 Task: In the Contact  Autumn_Adams@colgate.com, Log Meeting with description: 'Participated in a strategic planning meeting to align sales strategies.'; Add date: '30 July, 2023', attach the document: Terms_and_conditions.doc. Logged in from softage.10@softage.net
Action: Mouse moved to (92, 66)
Screenshot: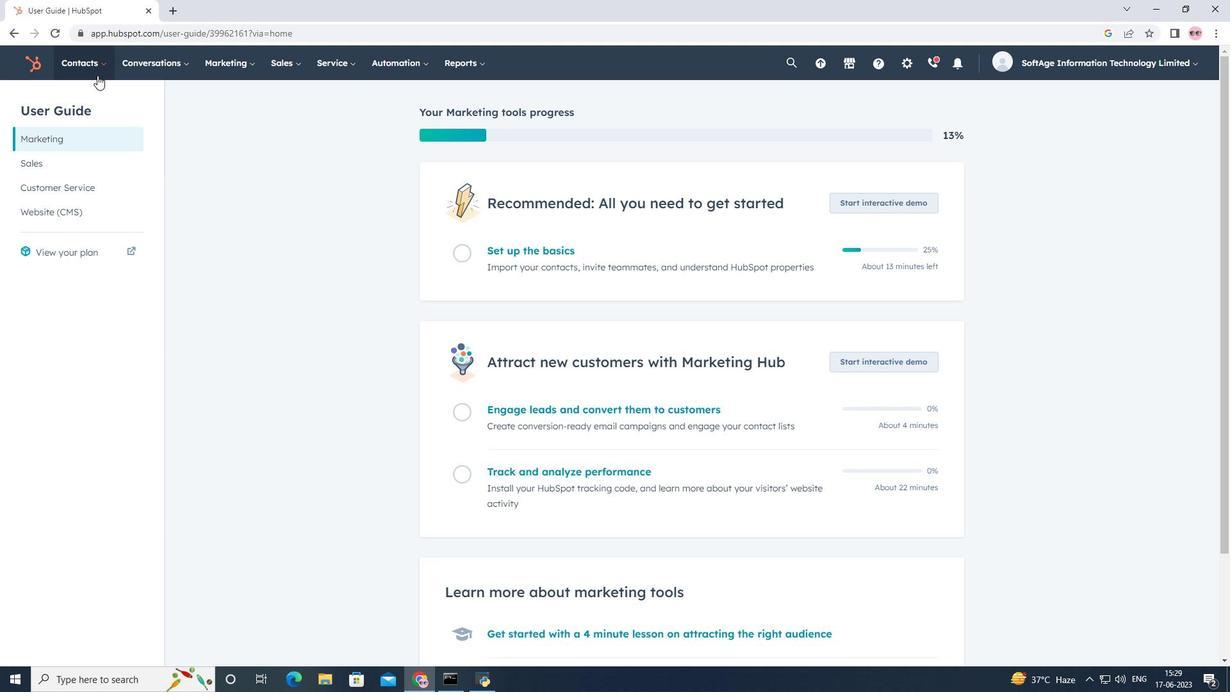 
Action: Mouse pressed left at (92, 66)
Screenshot: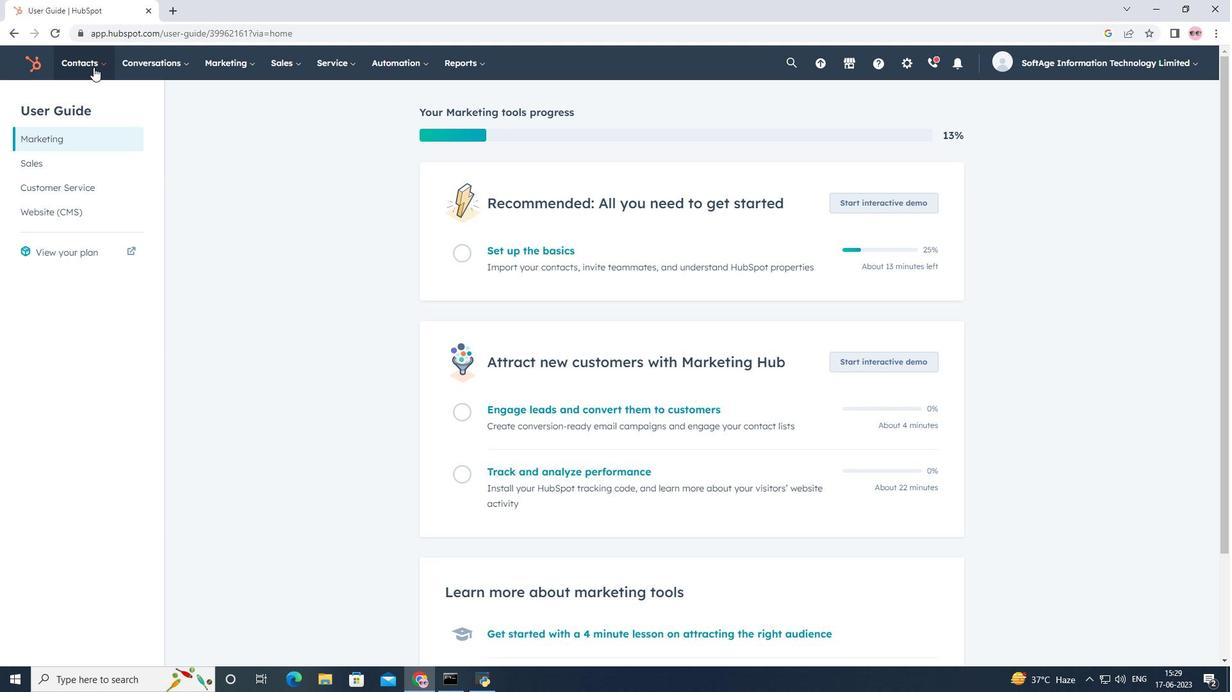 
Action: Mouse moved to (101, 99)
Screenshot: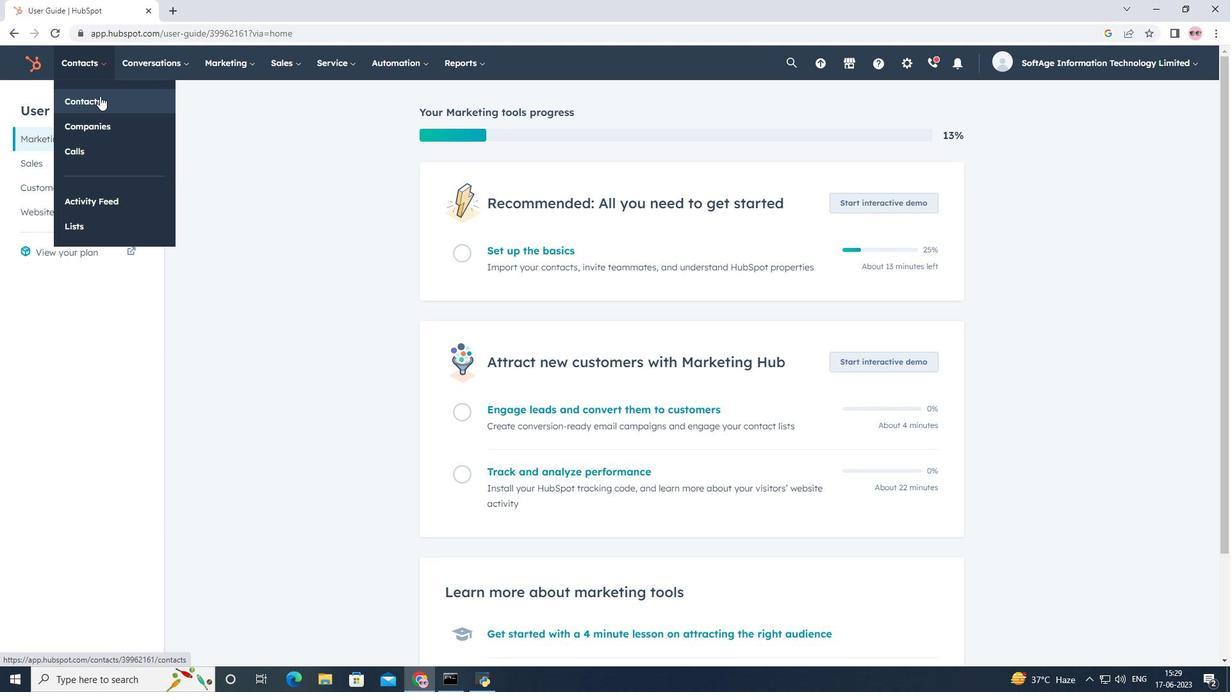 
Action: Mouse pressed left at (101, 99)
Screenshot: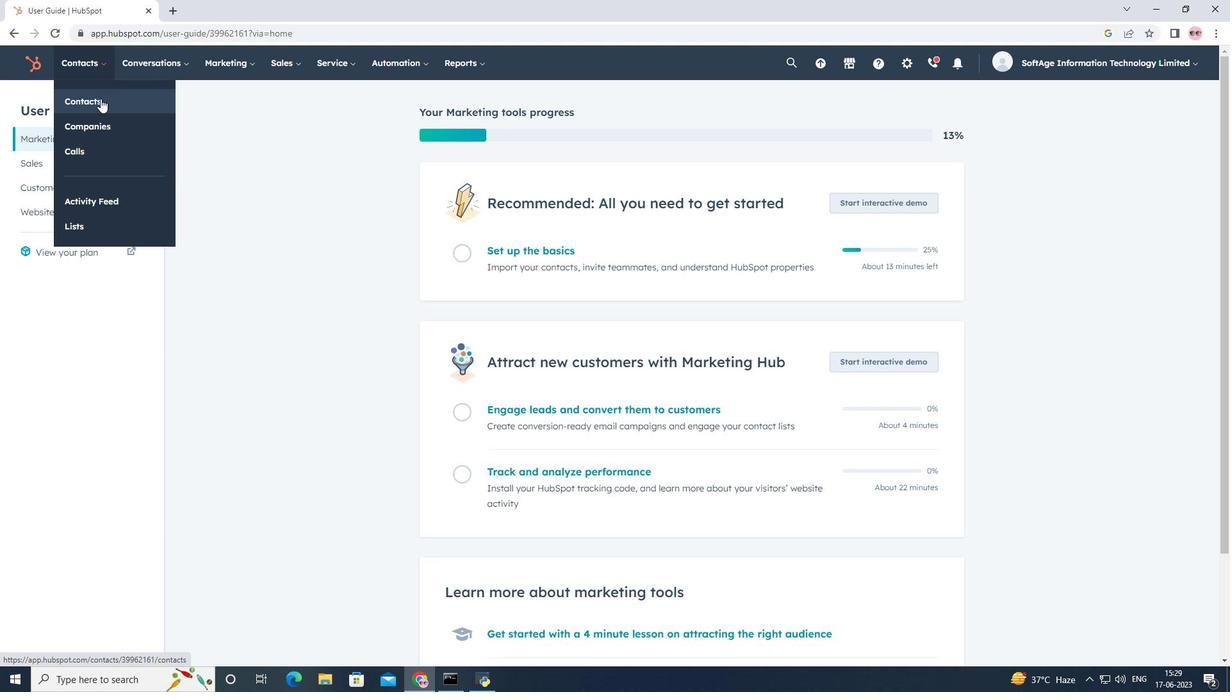 
Action: Mouse moved to (143, 207)
Screenshot: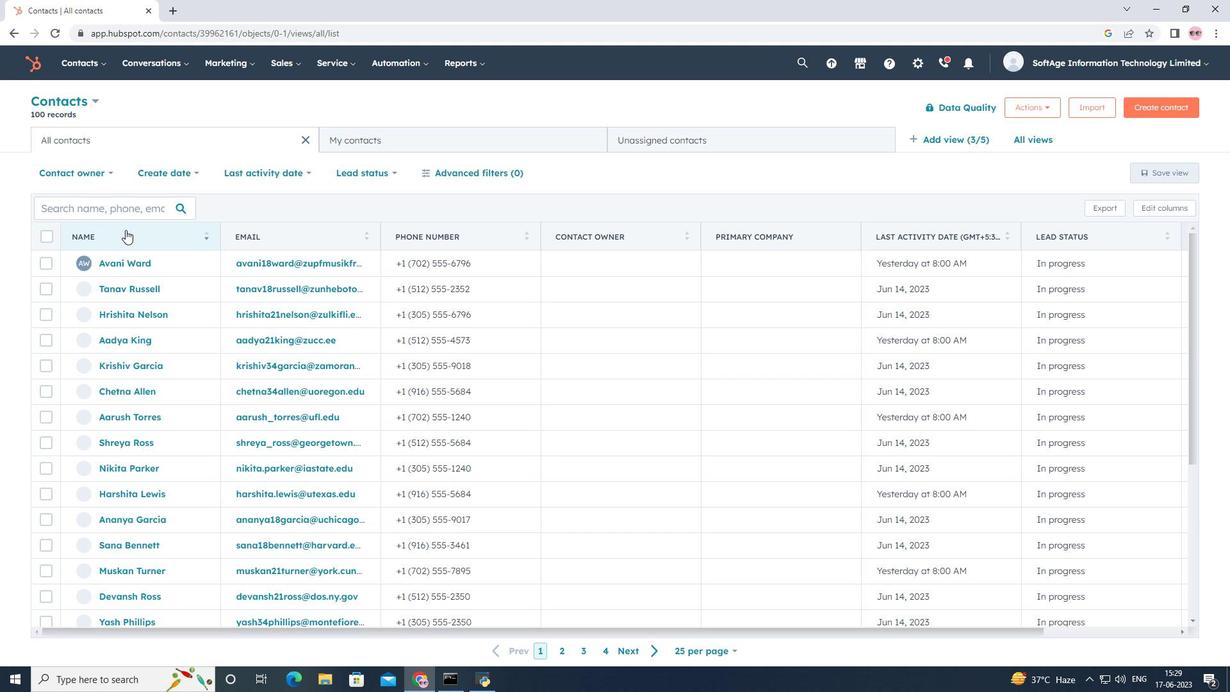 
Action: Mouse pressed left at (143, 207)
Screenshot: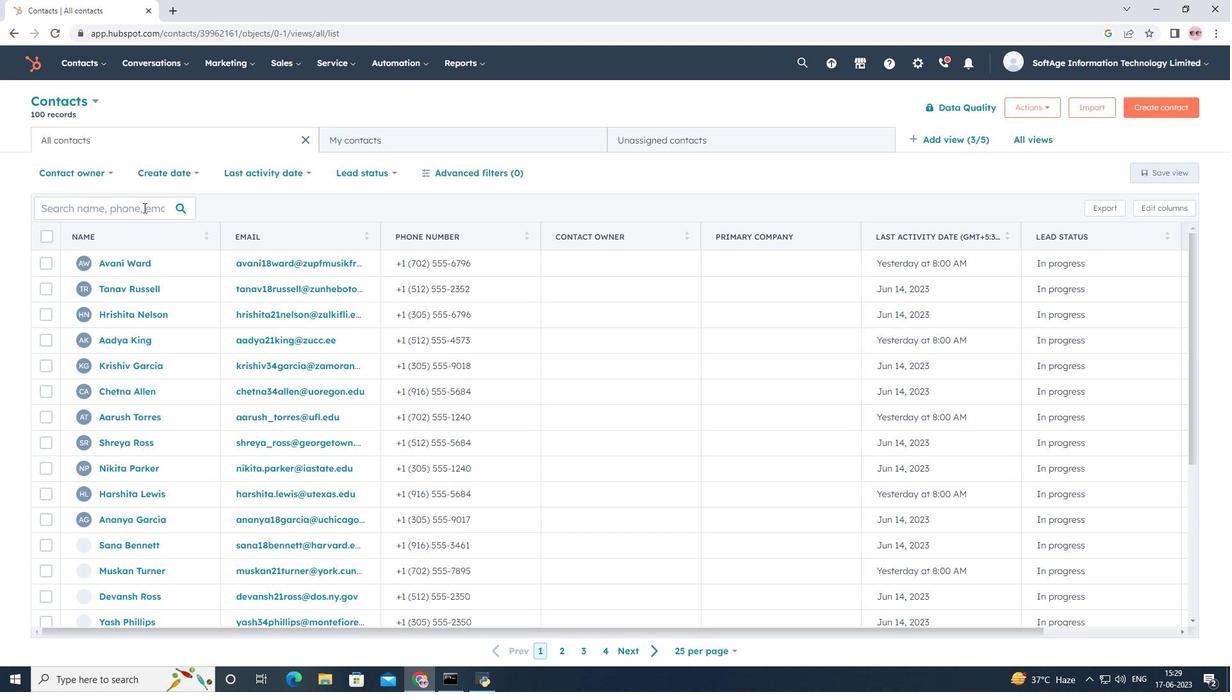 
Action: Key pressed <Key.shift>Autumn<Key.shift><Key.shift><Key.shift><Key.shift><Key.shift><Key.shift><Key.shift><Key.shift><Key.shift>_<Key.shift>Adams<Key.shift><Key.shift><Key.shift>@colgate.com
Screenshot: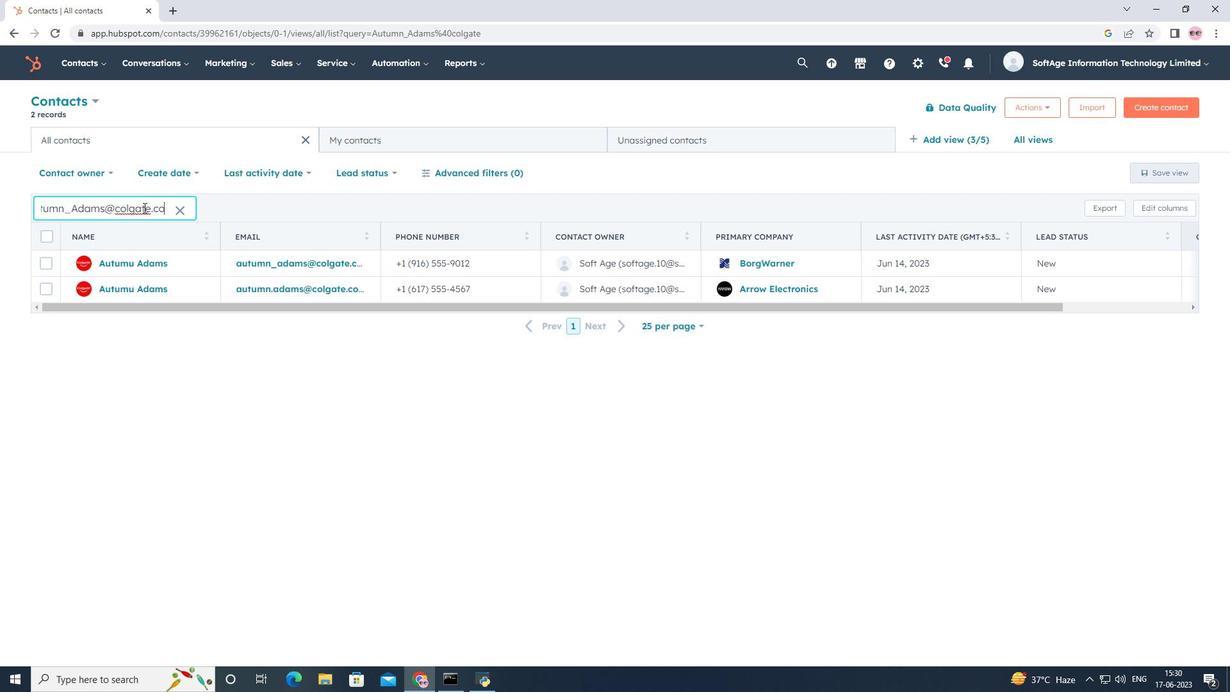 
Action: Mouse moved to (143, 268)
Screenshot: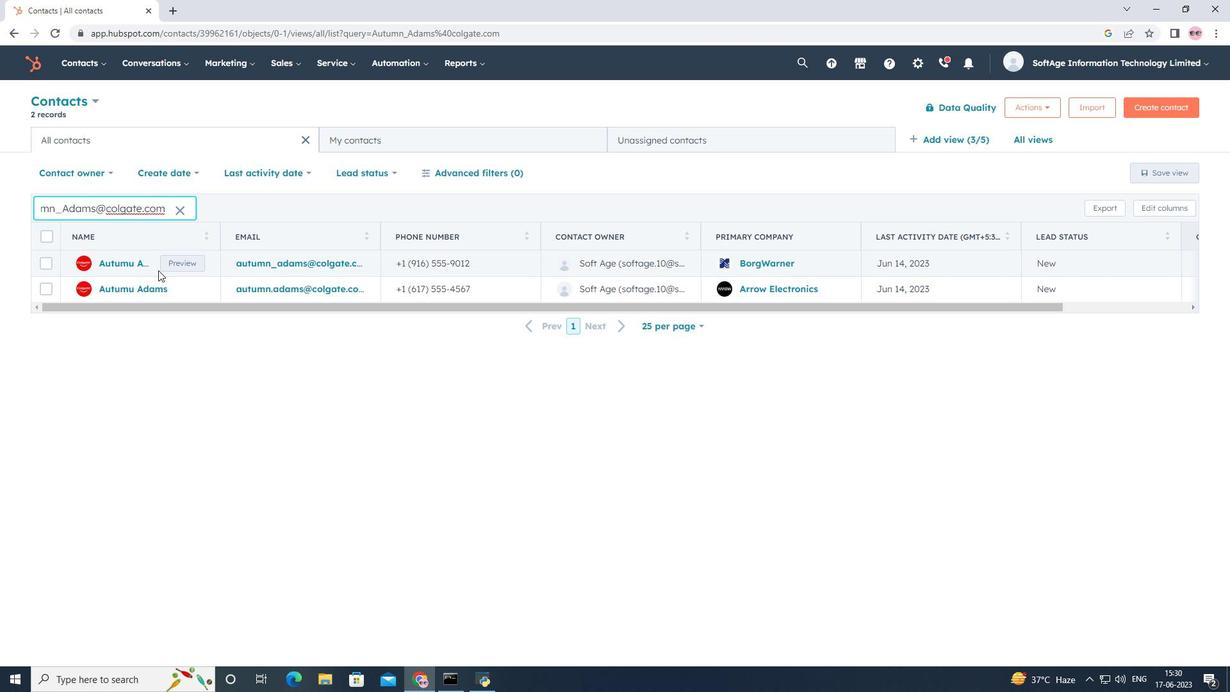 
Action: Mouse pressed left at (143, 268)
Screenshot: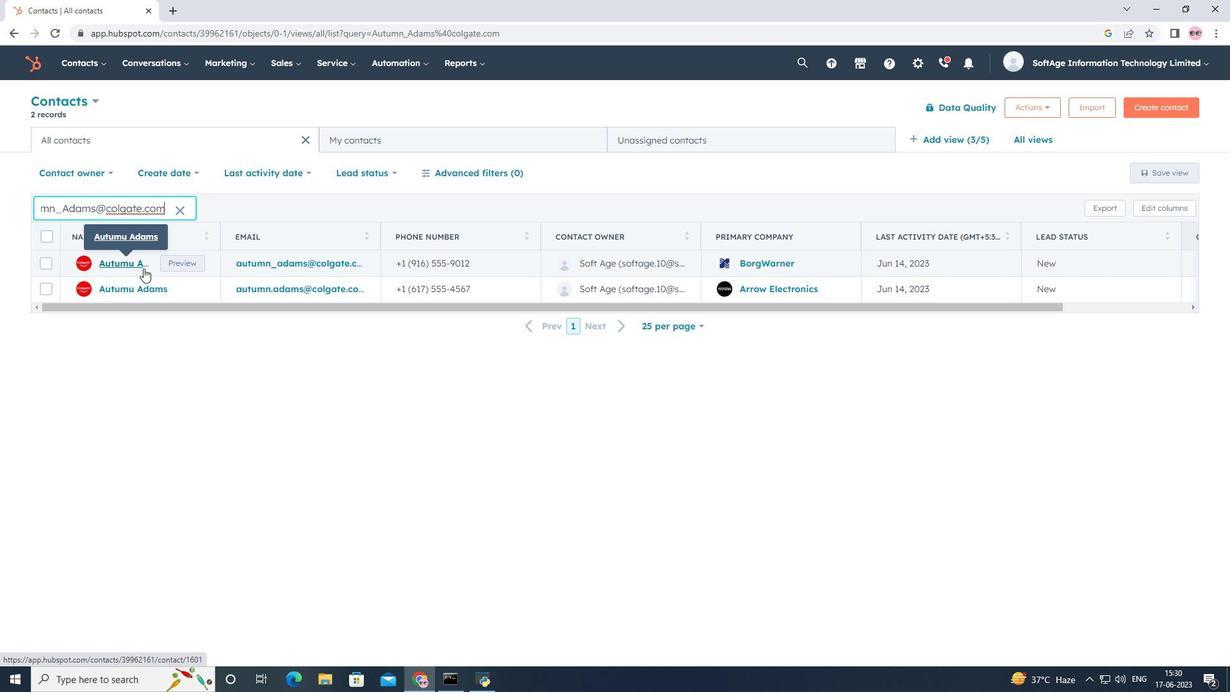 
Action: Mouse moved to (250, 262)
Screenshot: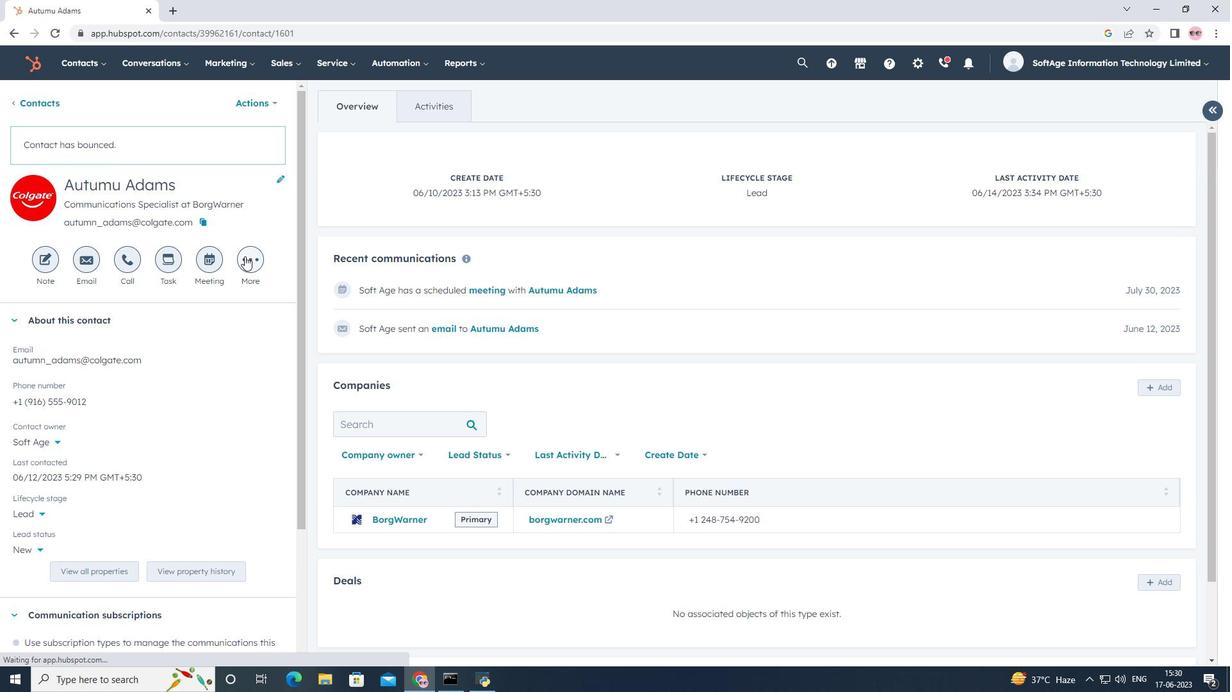 
Action: Mouse pressed left at (250, 262)
Screenshot: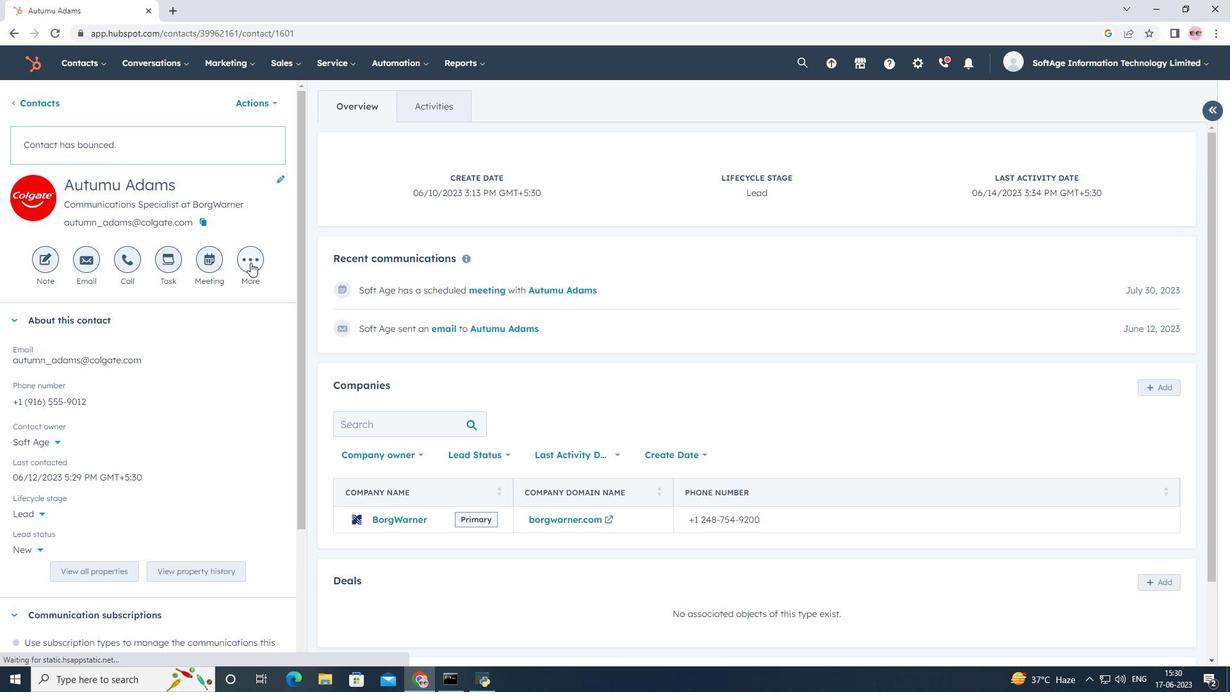 
Action: Mouse moved to (260, 387)
Screenshot: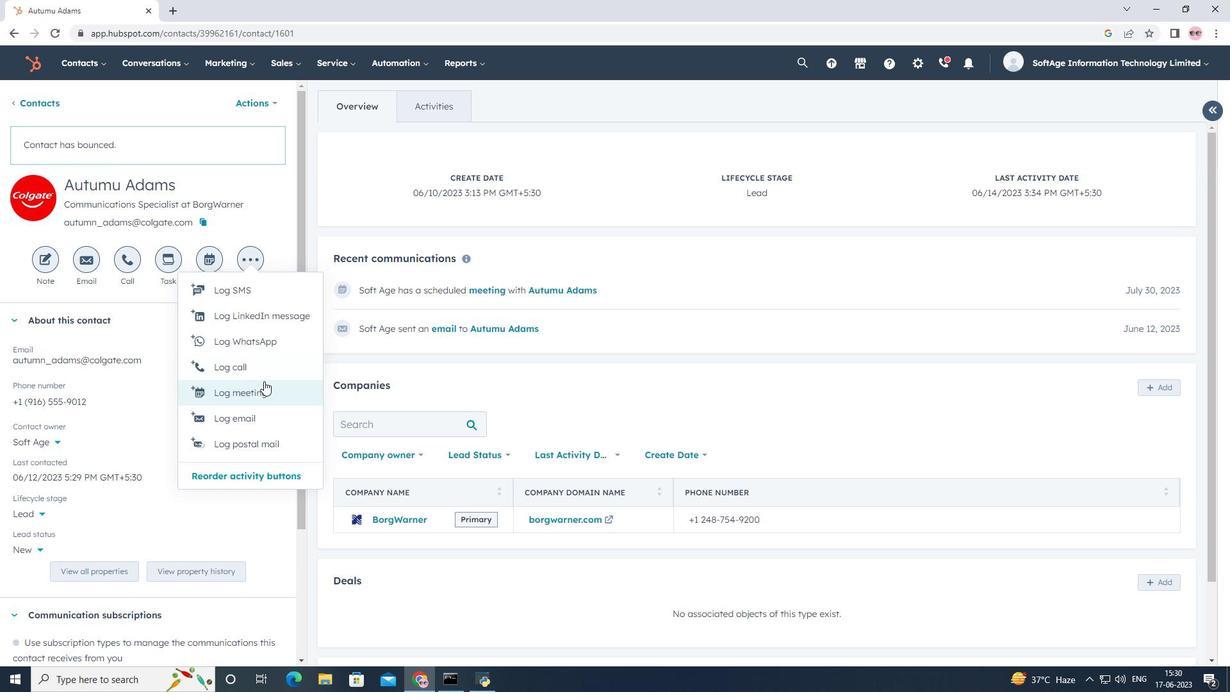 
Action: Mouse pressed left at (260, 387)
Screenshot: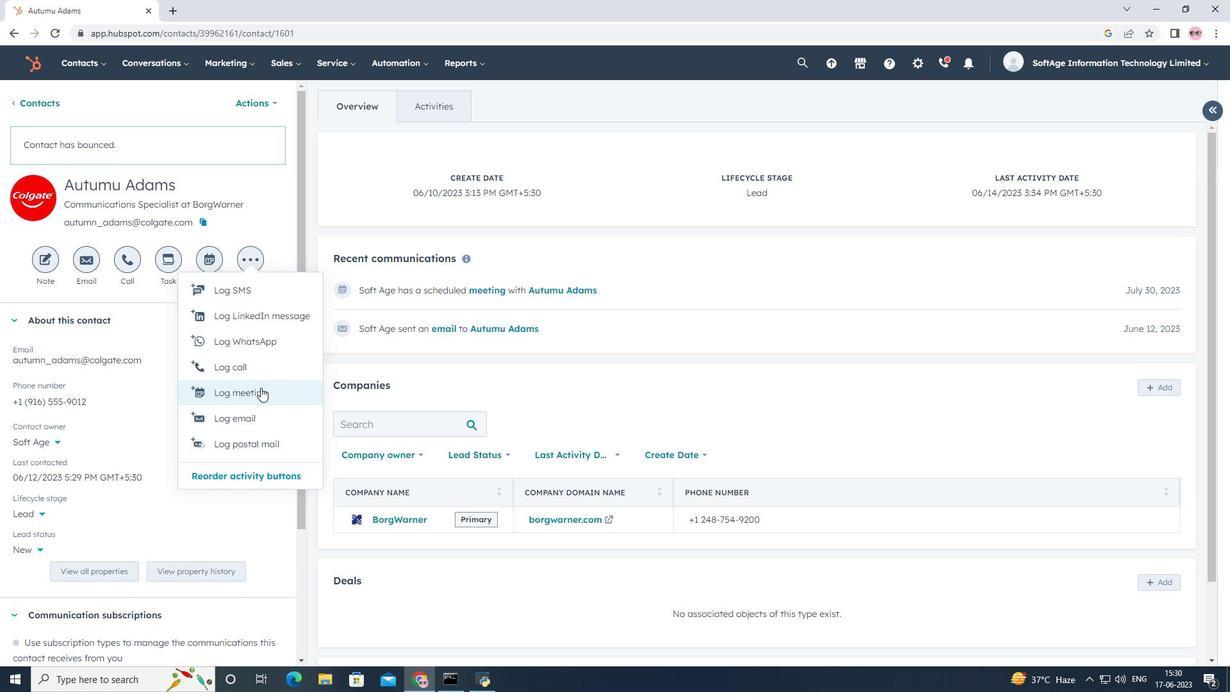 
Action: Mouse moved to (765, 528)
Screenshot: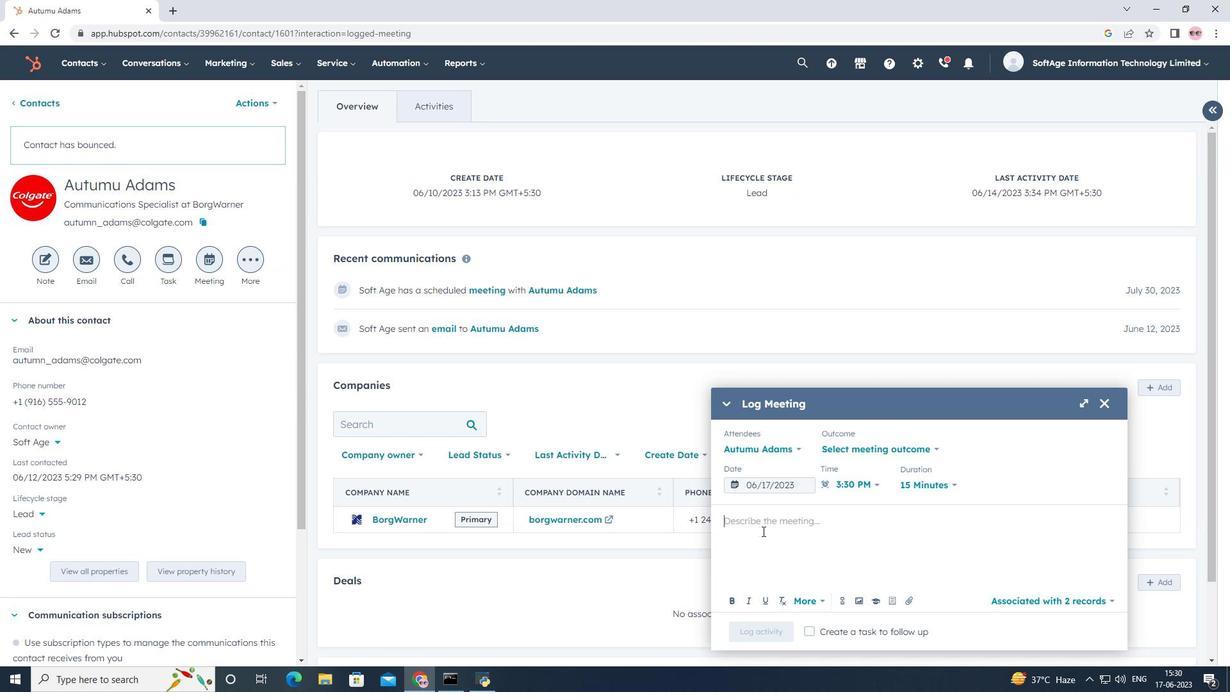 
Action: Mouse pressed left at (765, 528)
Screenshot: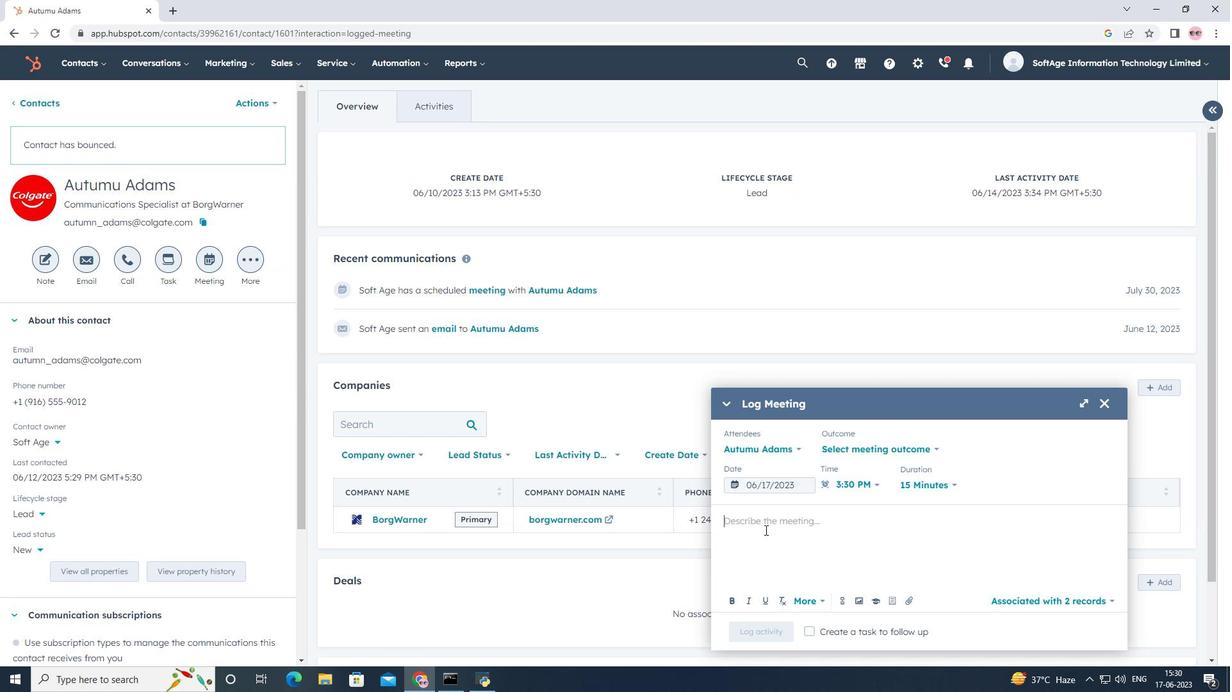 
Action: Mouse moved to (765, 528)
Screenshot: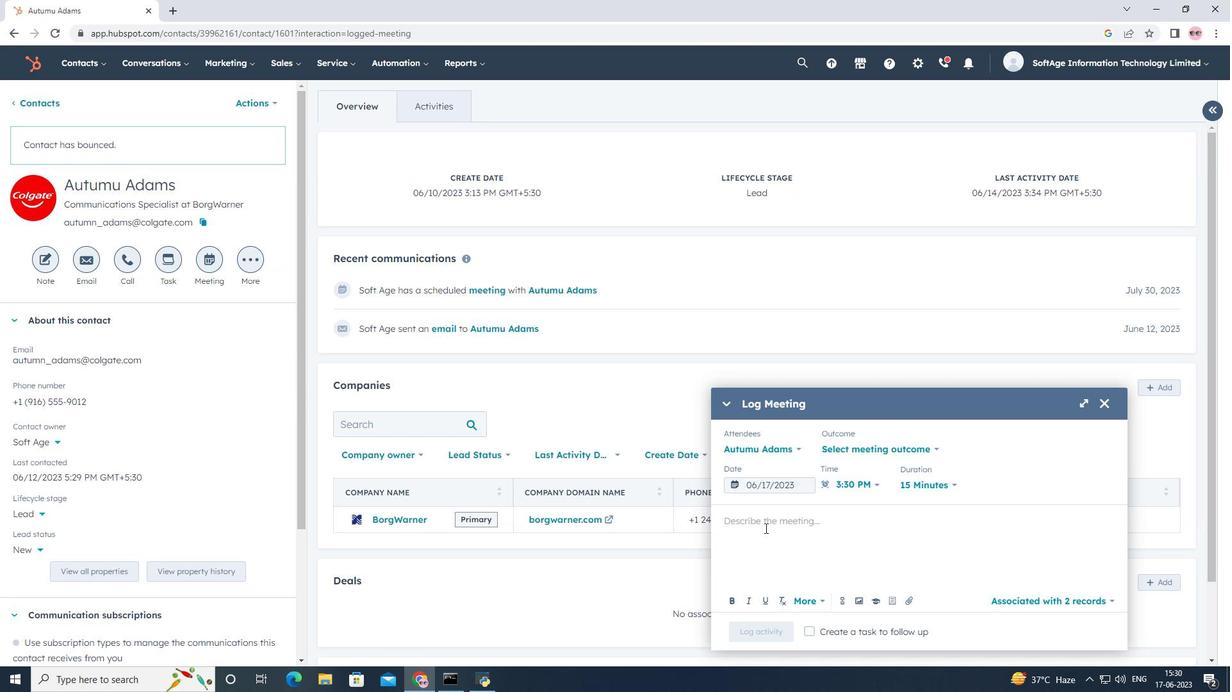 
Action: Key pressed <Key.shift>Participated<Key.space>in<Key.space>a<Key.space>strategic<Key.space>planning<Key.space>meeting<Key.space>to<Key.space>align<Key.space>sales<Key.space>strategies.
Screenshot: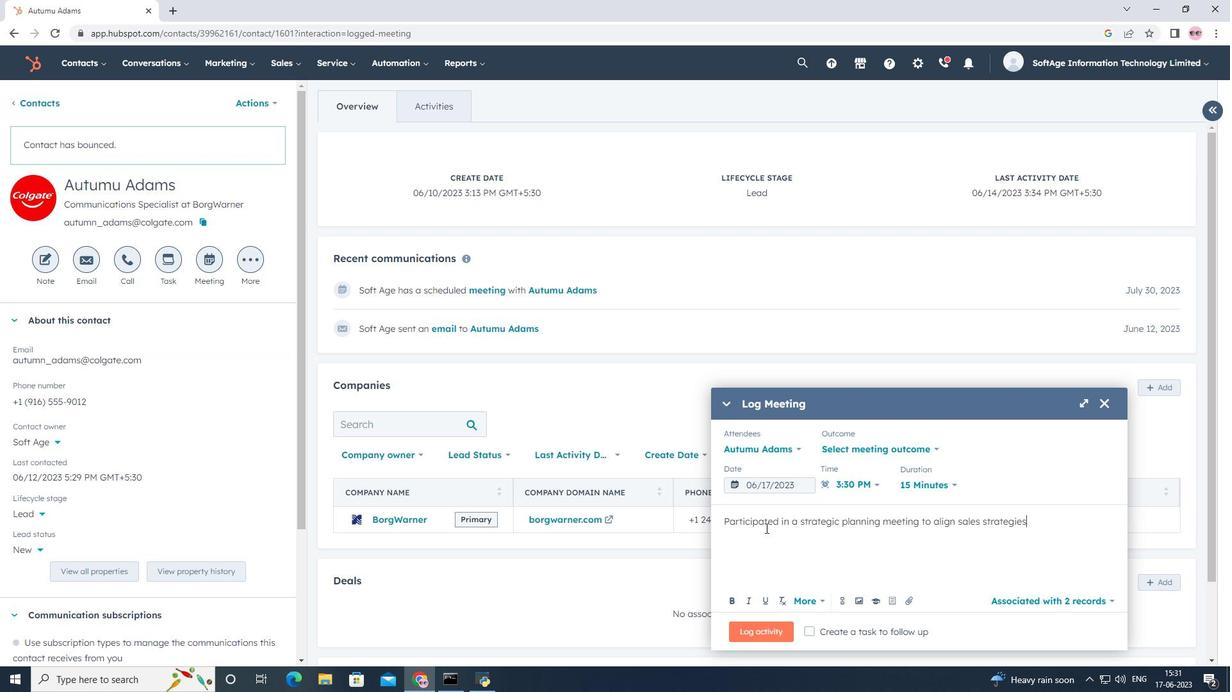 
Action: Mouse moved to (801, 485)
Screenshot: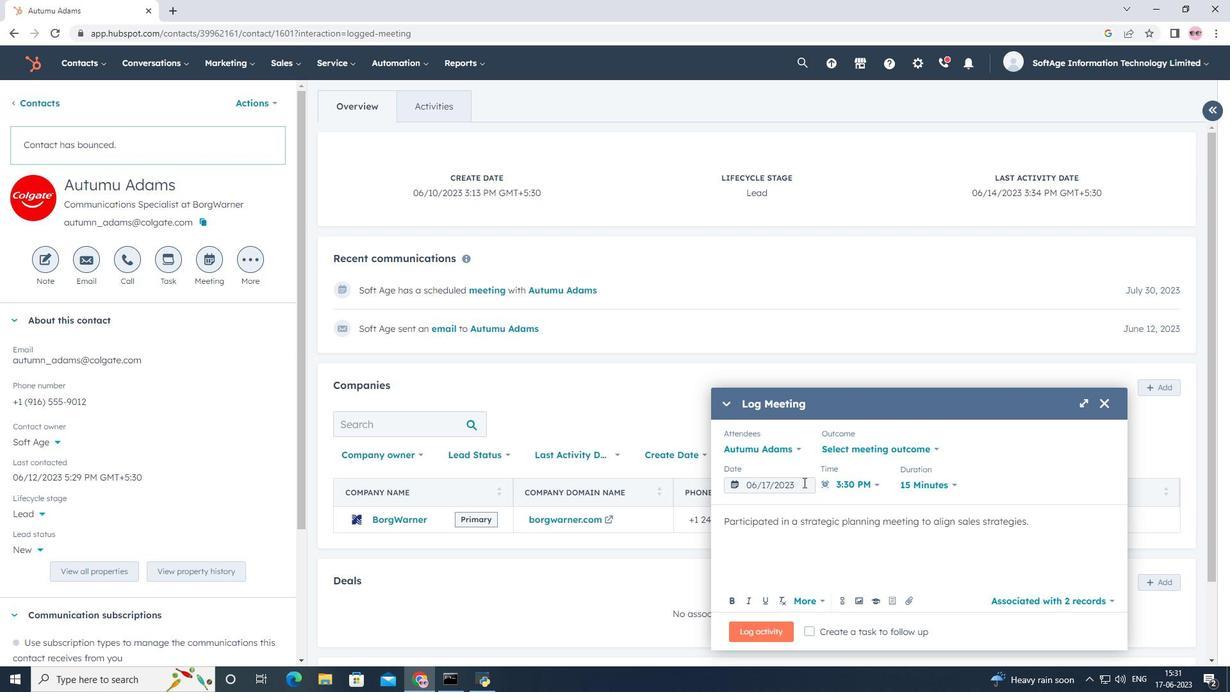 
Action: Mouse pressed left at (801, 485)
Screenshot: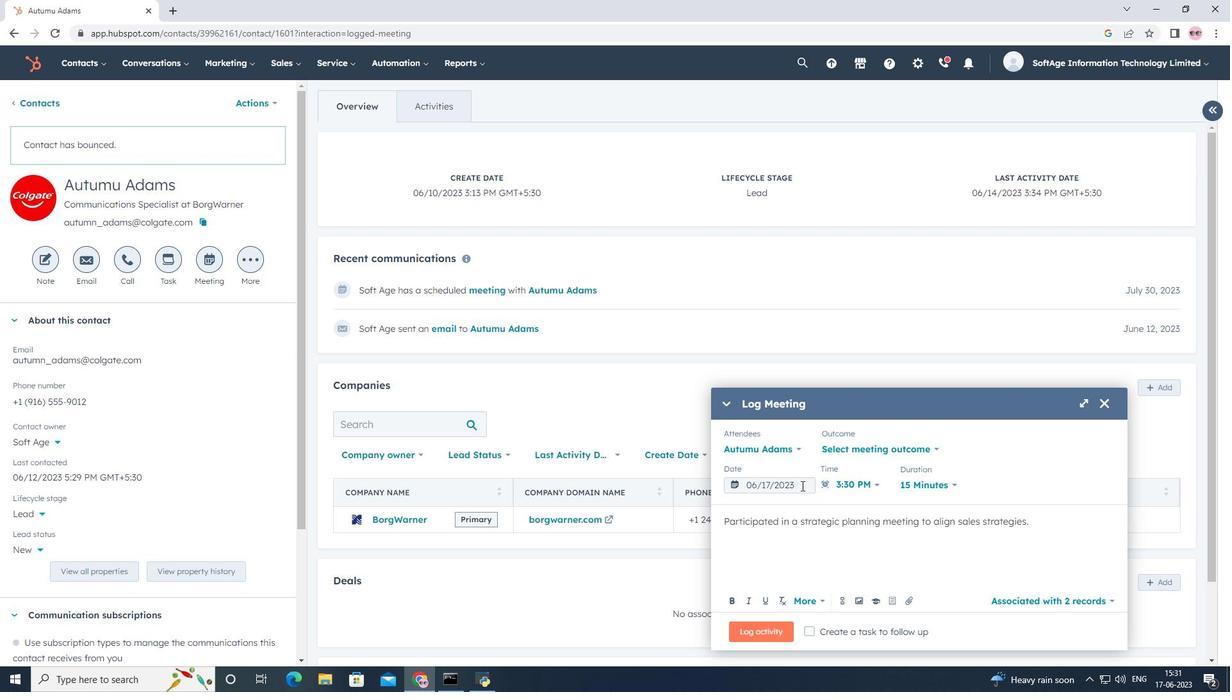 
Action: Mouse moved to (892, 283)
Screenshot: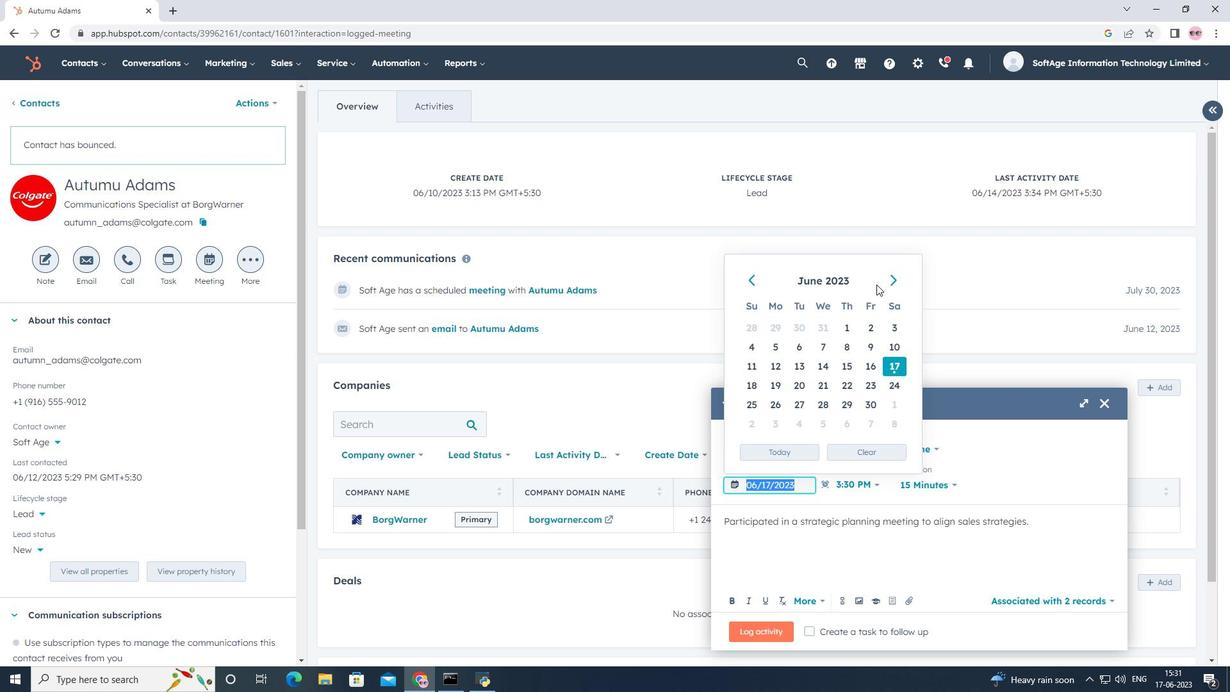
Action: Mouse pressed left at (892, 283)
Screenshot: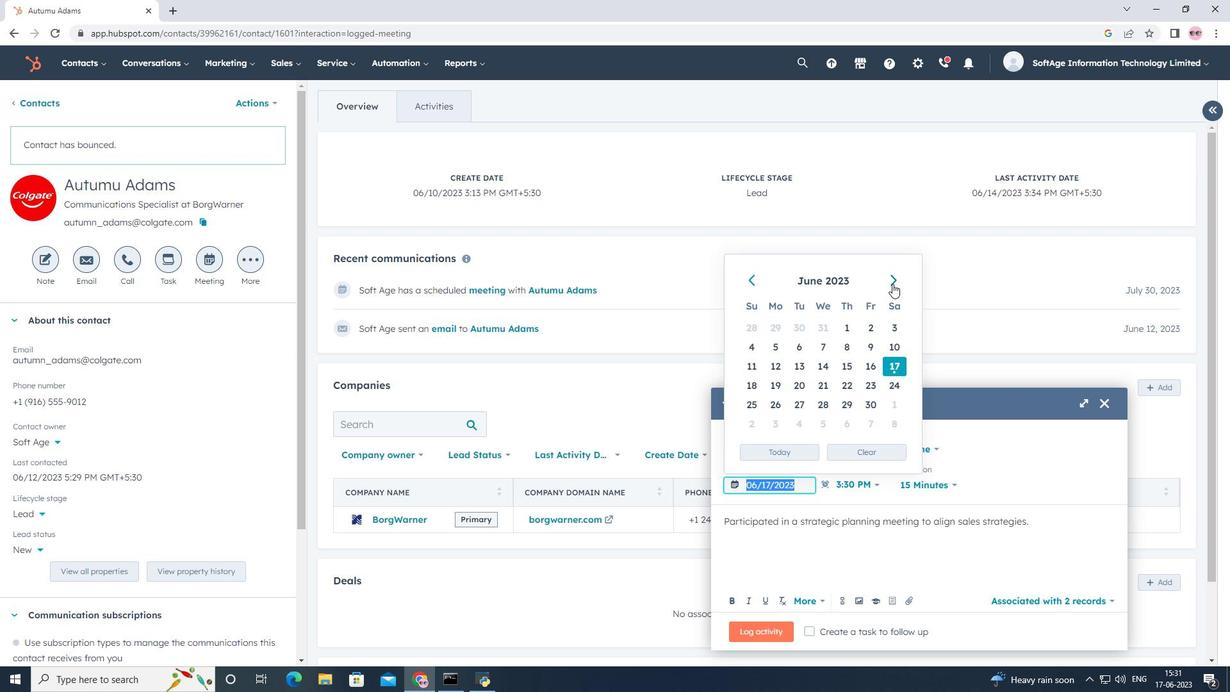 
Action: Mouse moved to (756, 426)
Screenshot: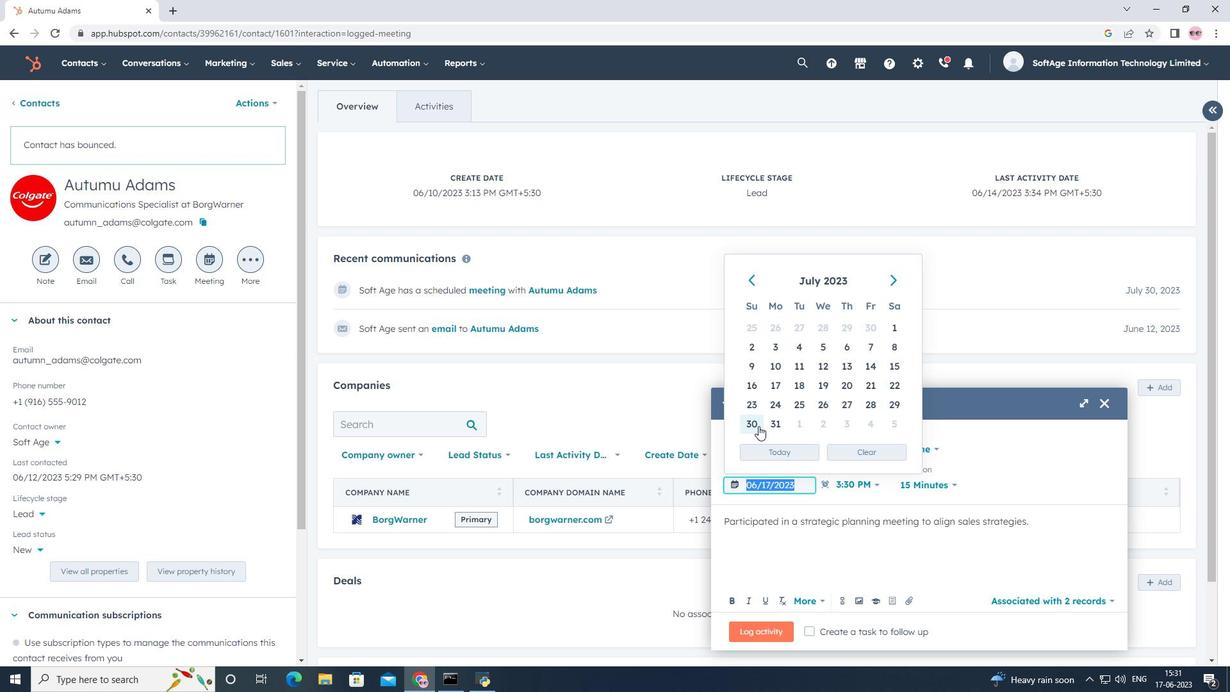 
Action: Mouse pressed left at (756, 426)
Screenshot: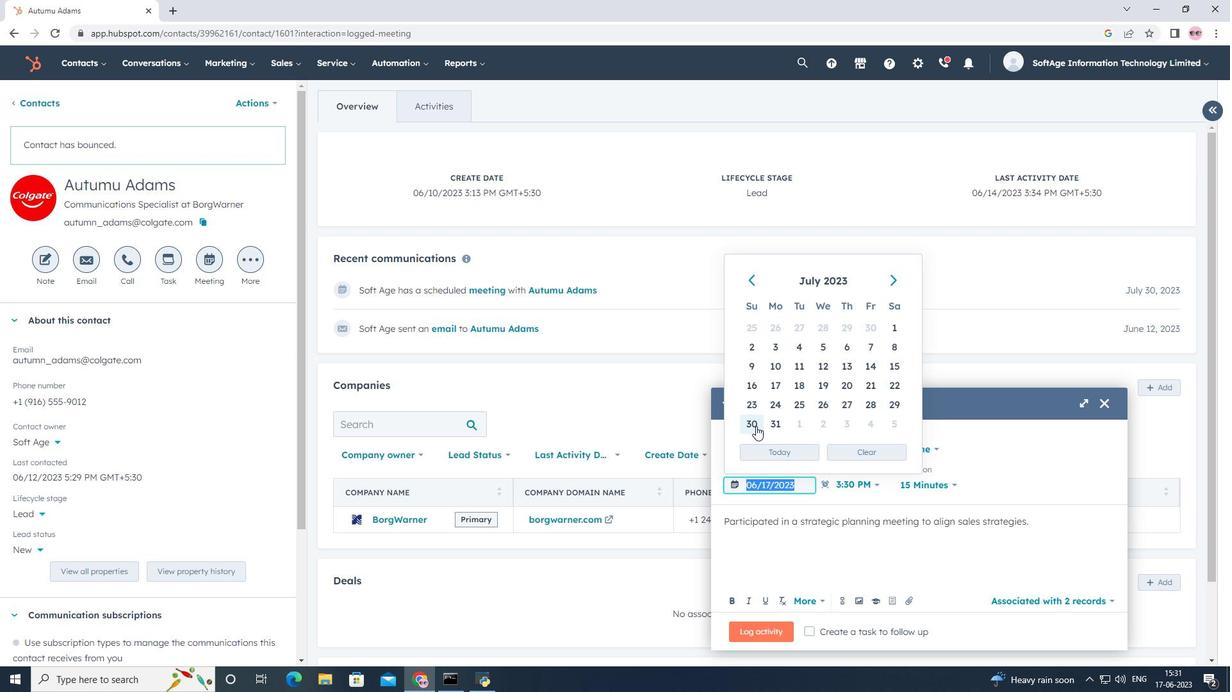 
Action: Mouse moved to (908, 597)
Screenshot: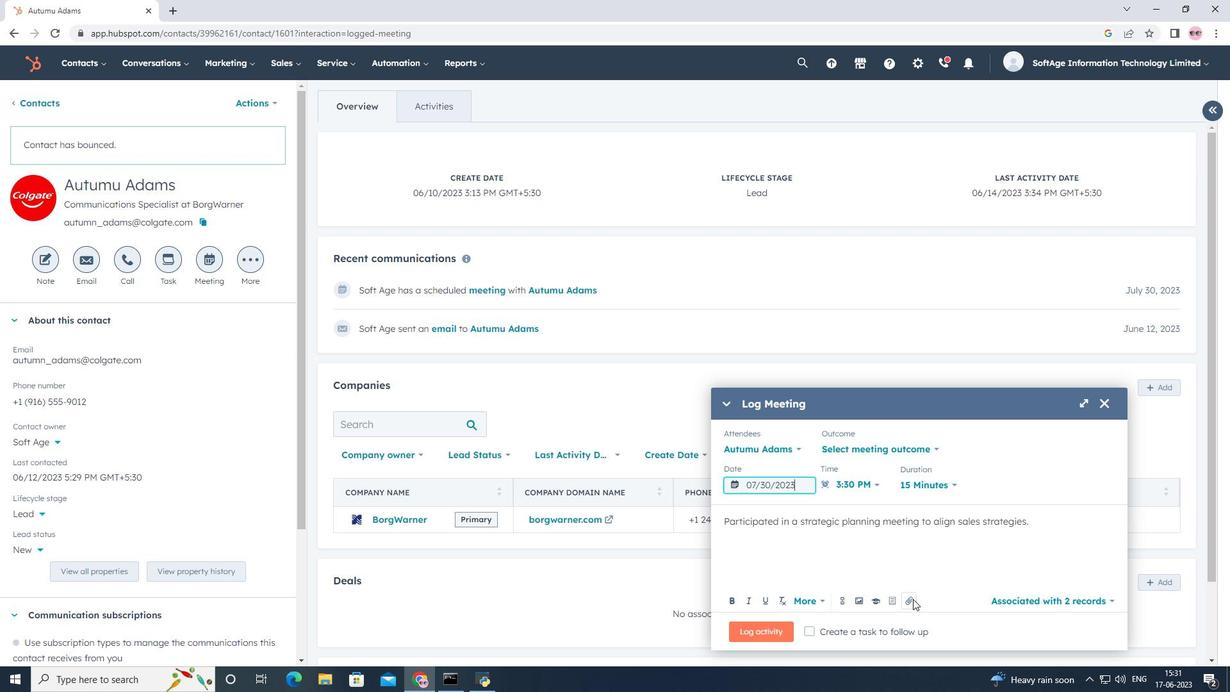 
Action: Mouse pressed left at (908, 597)
Screenshot: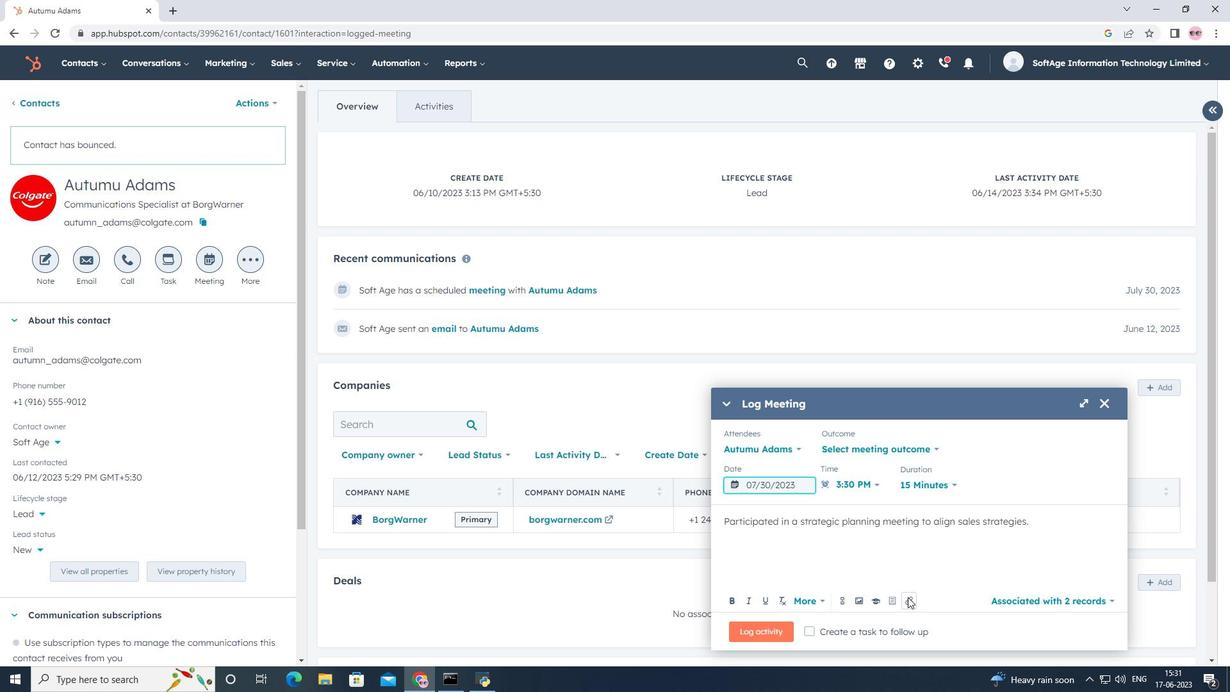 
Action: Mouse moved to (906, 566)
Screenshot: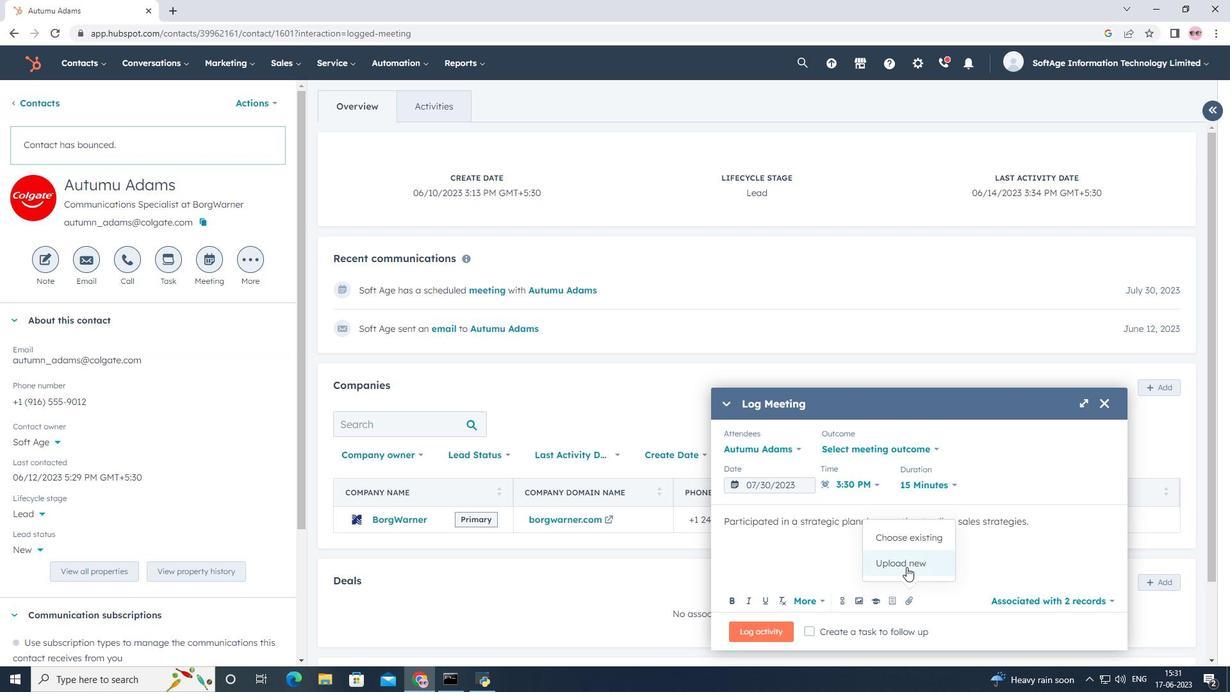 
Action: Mouse pressed left at (906, 566)
Screenshot: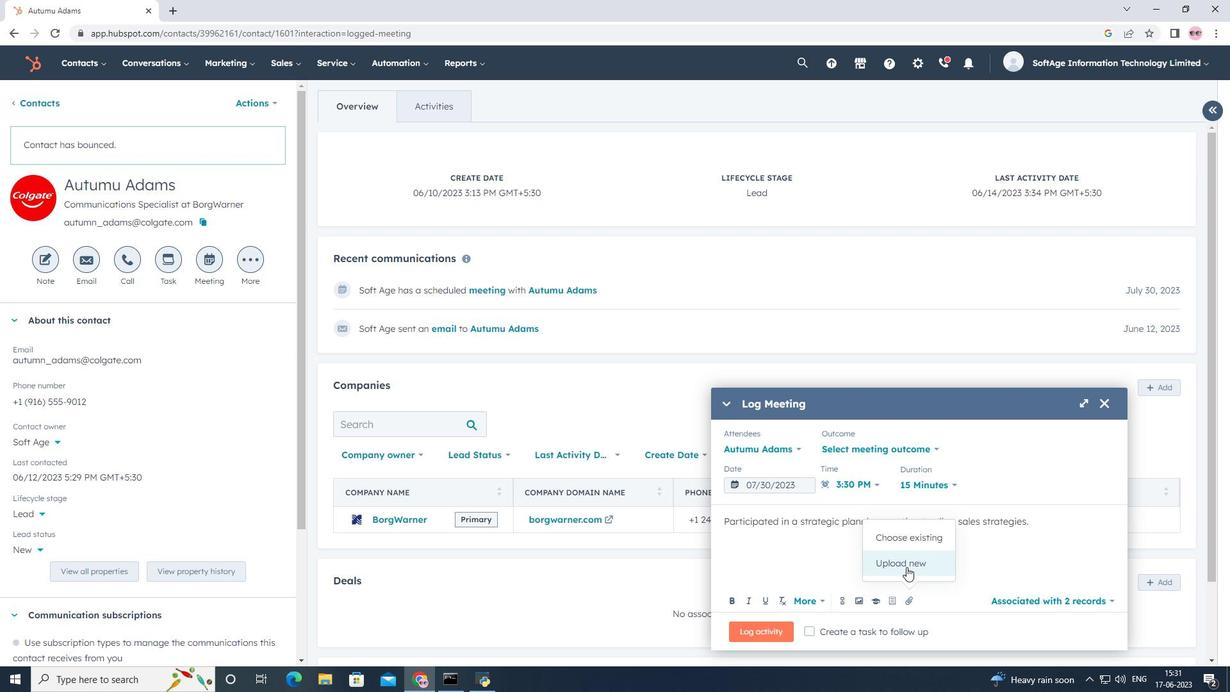 
Action: Mouse moved to (155, 119)
Screenshot: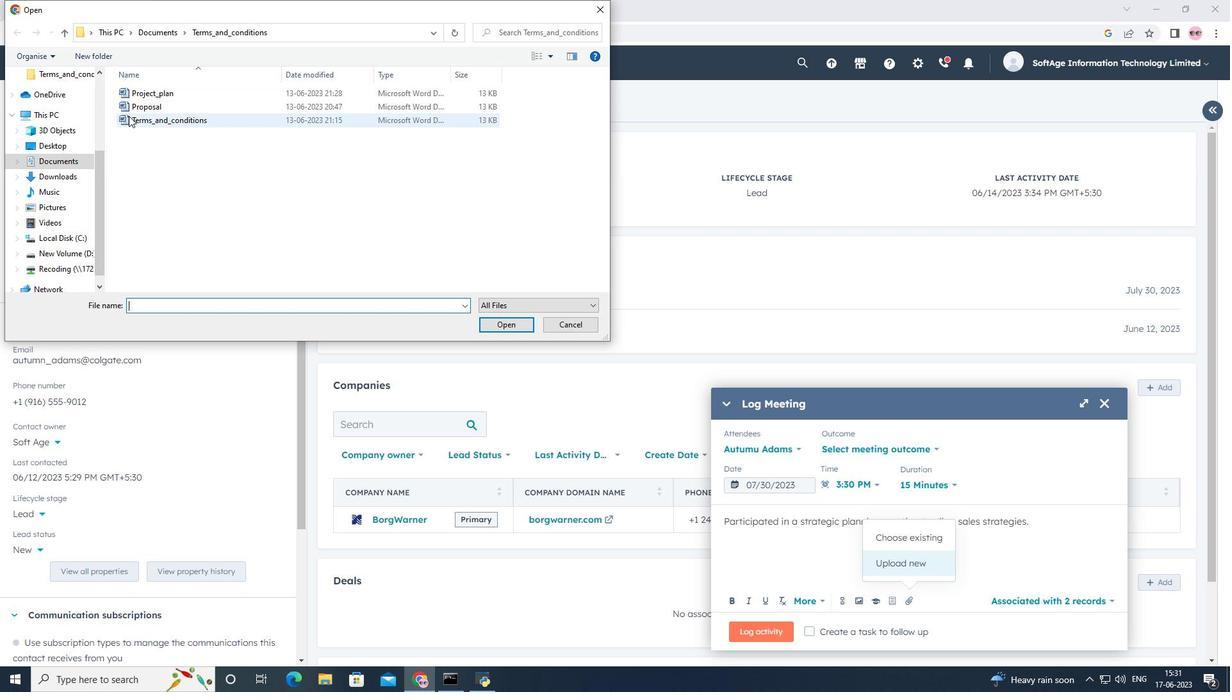 
Action: Mouse pressed left at (155, 119)
Screenshot: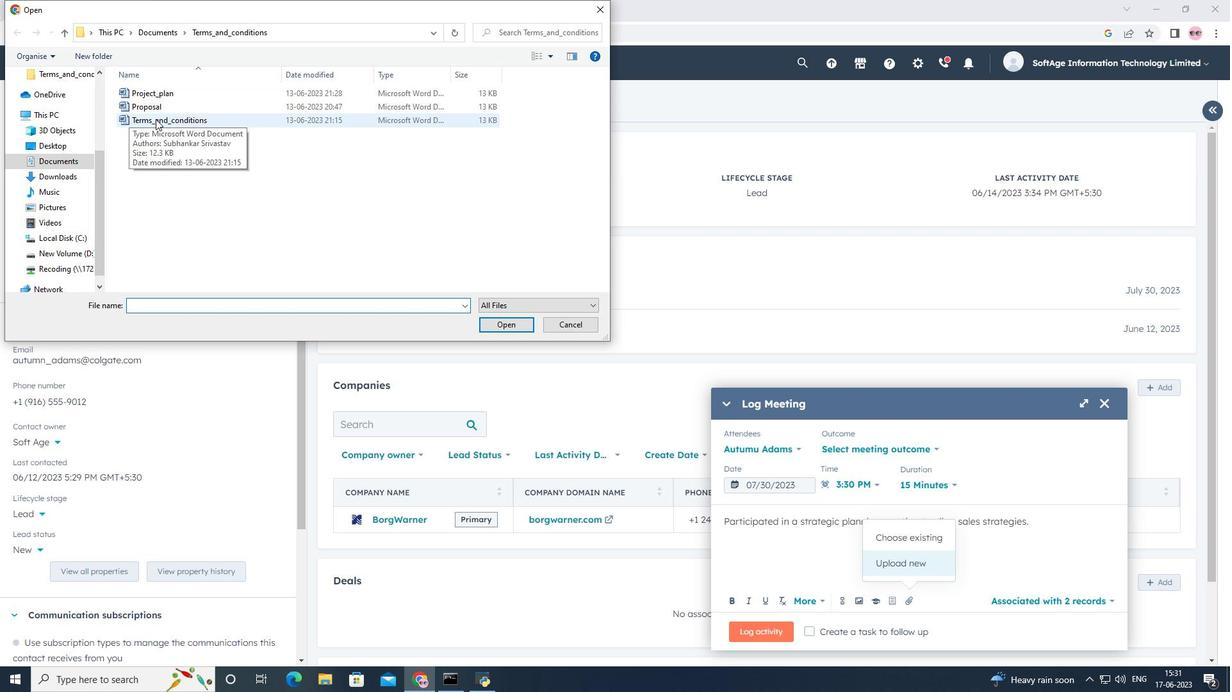 
Action: Mouse moved to (493, 326)
Screenshot: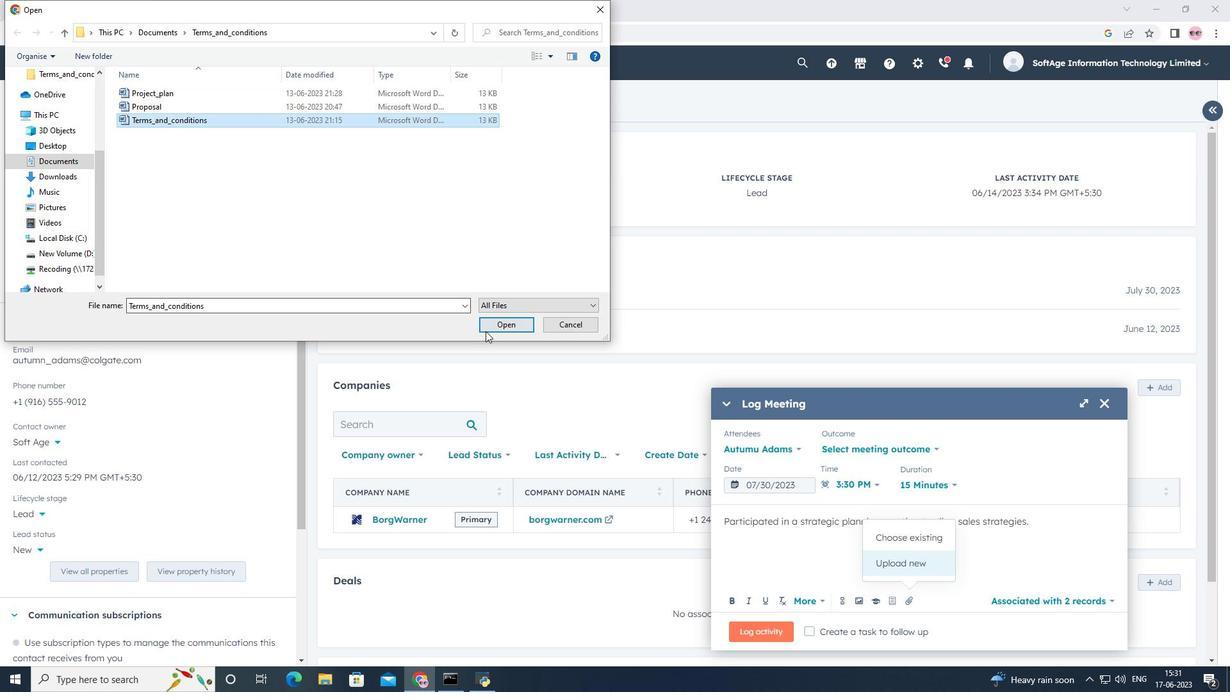 
Action: Mouse pressed left at (493, 326)
Screenshot: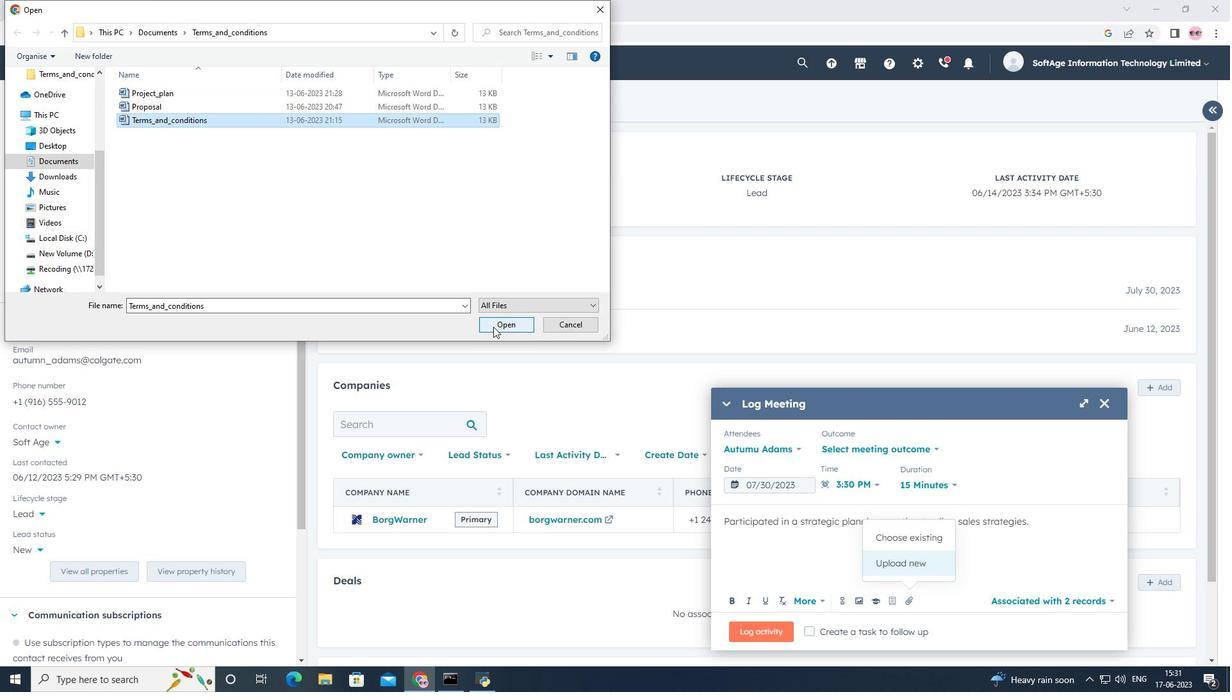 
Action: Mouse moved to (763, 638)
Screenshot: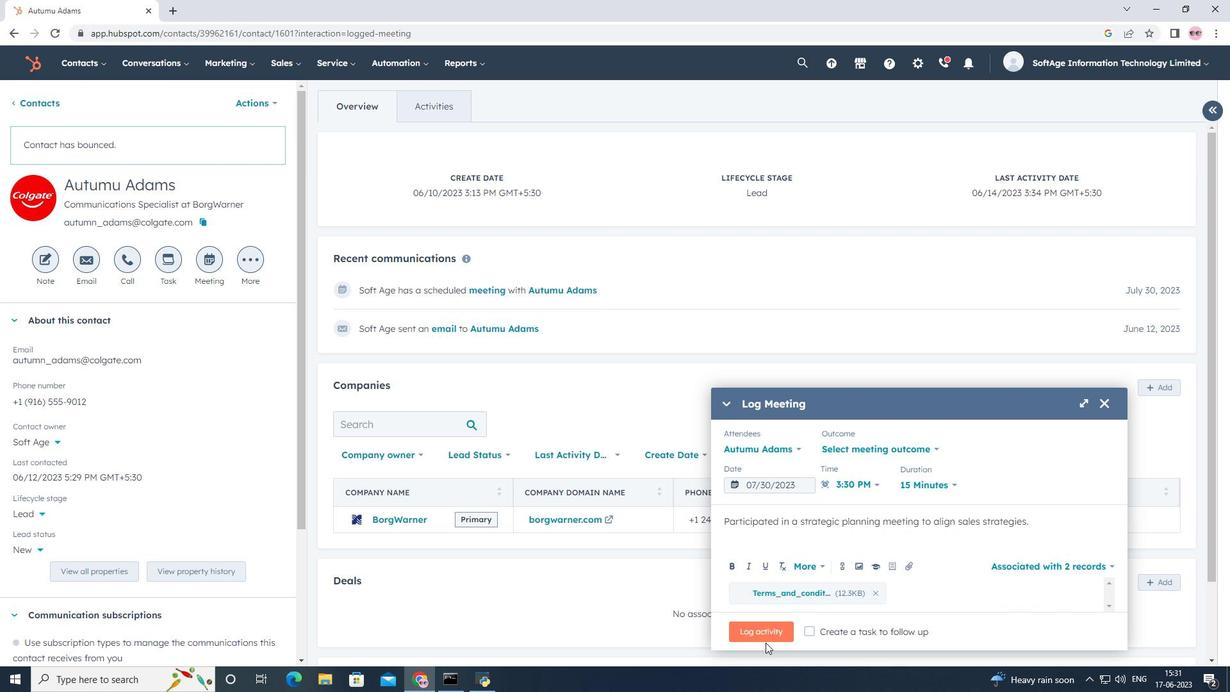 
Action: Mouse pressed left at (763, 638)
Screenshot: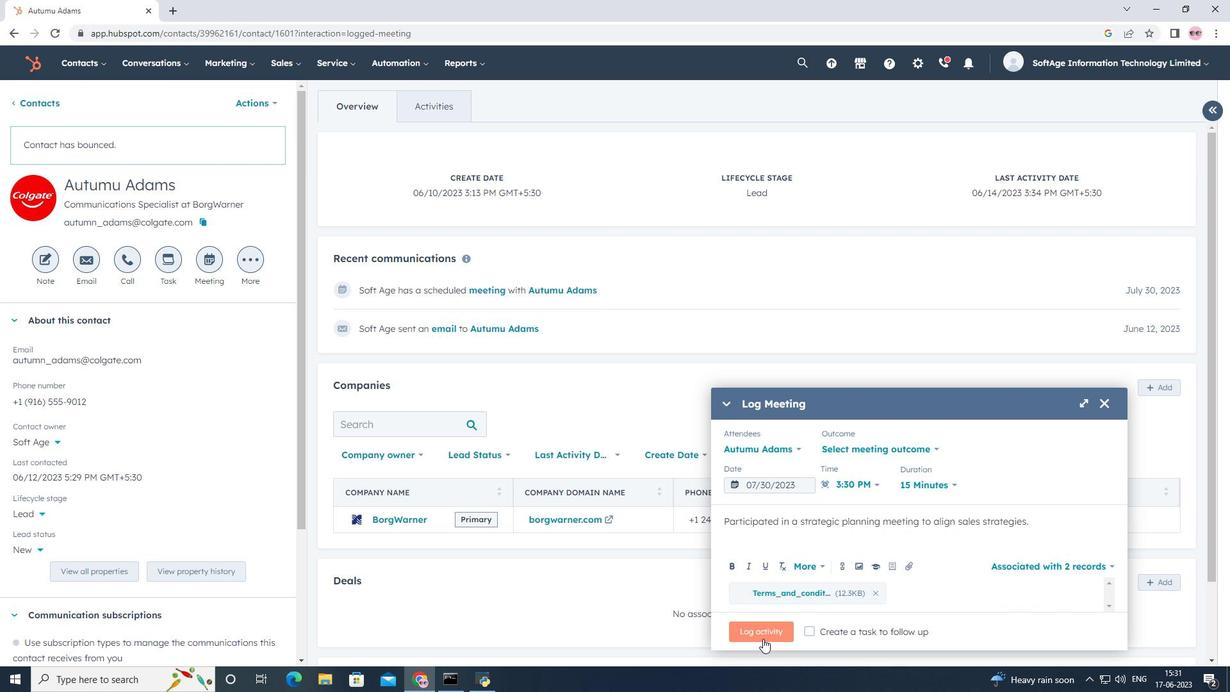 
